 Task: Schedule a meeting in Outlook for 6/26/2023 from 8:00 AM to 8:30 AM.
Action: Mouse moved to (18, 59)
Screenshot: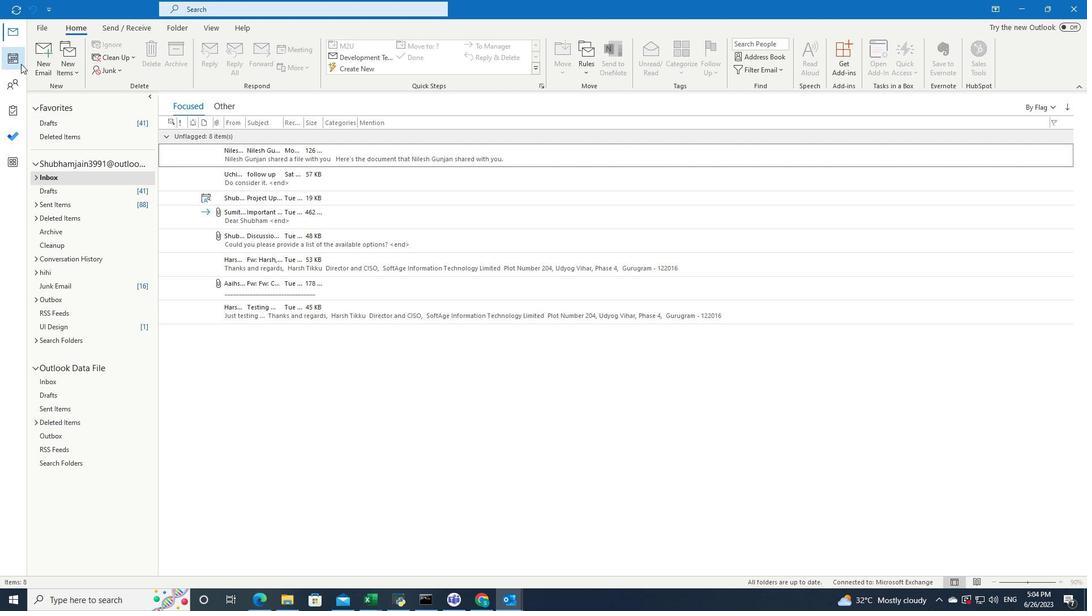 
Action: Mouse pressed left at (18, 59)
Screenshot: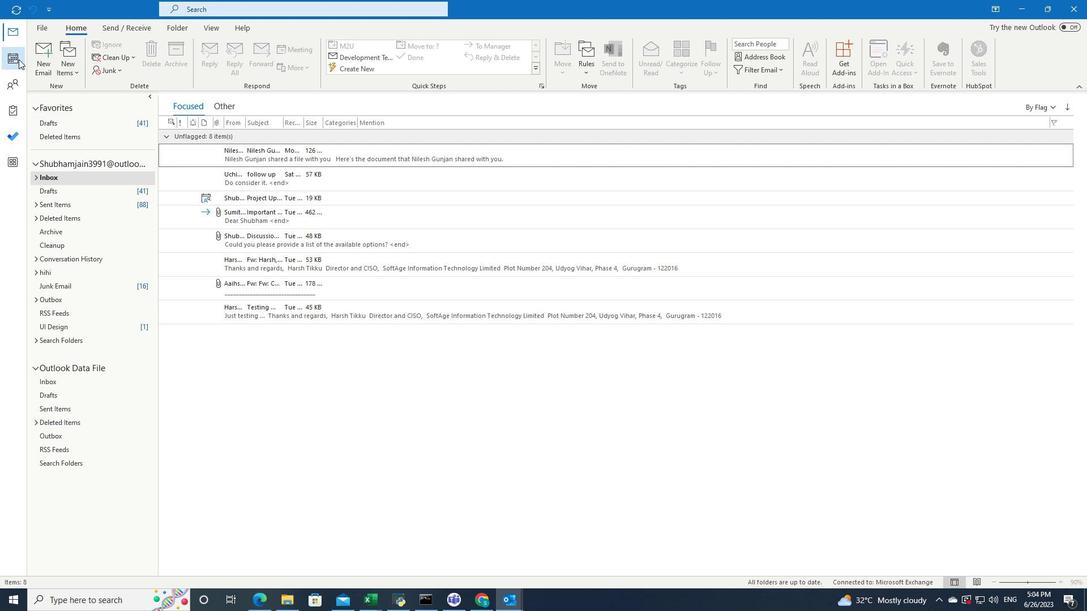 
Action: Mouse pressed left at (18, 59)
Screenshot: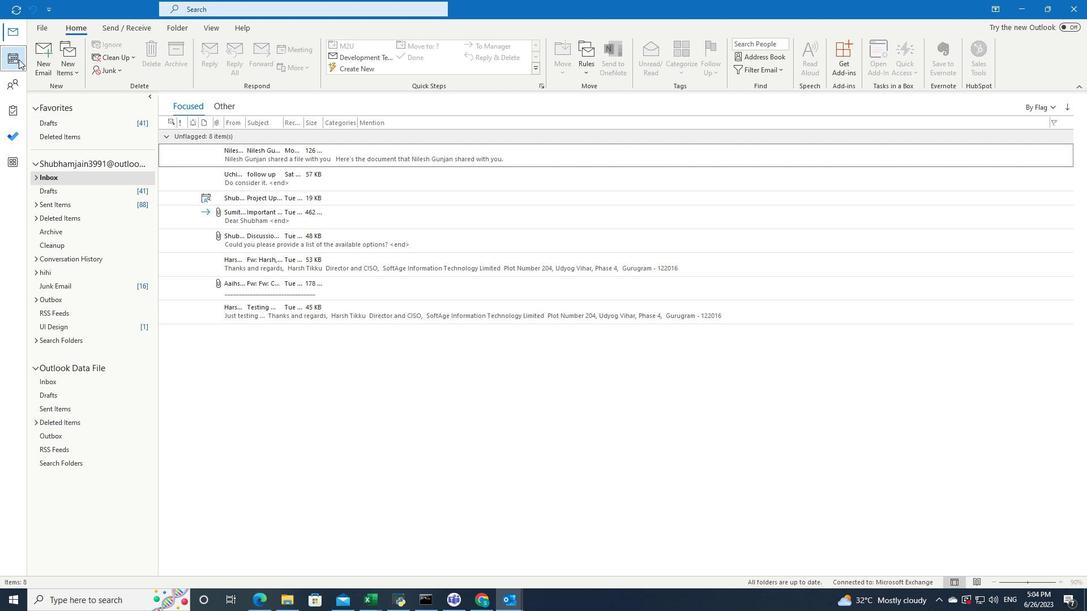 
Action: Mouse moved to (91, 58)
Screenshot: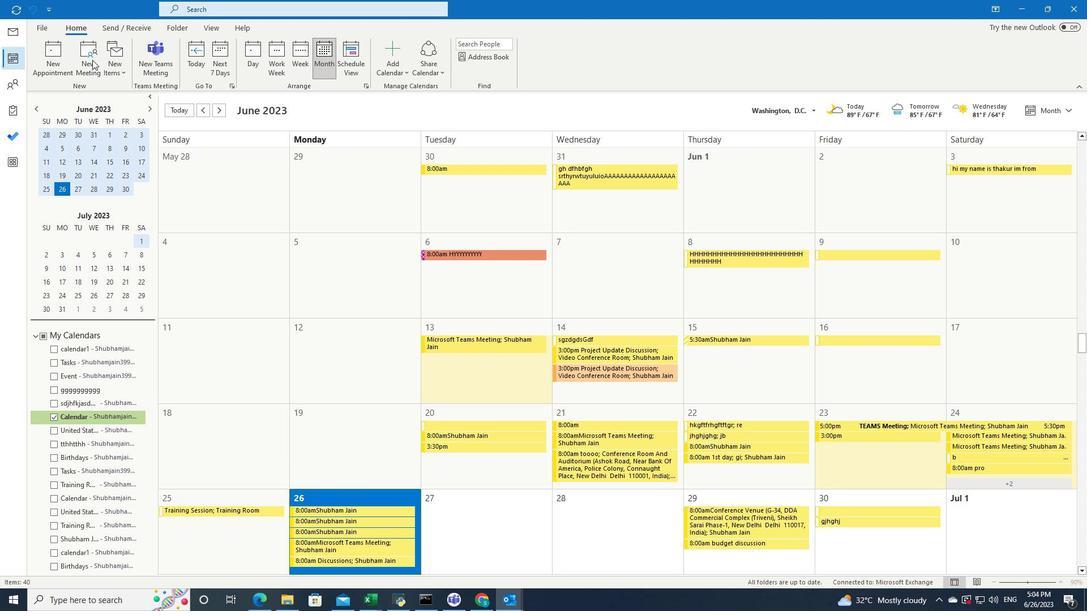 
Action: Mouse pressed left at (91, 58)
Screenshot: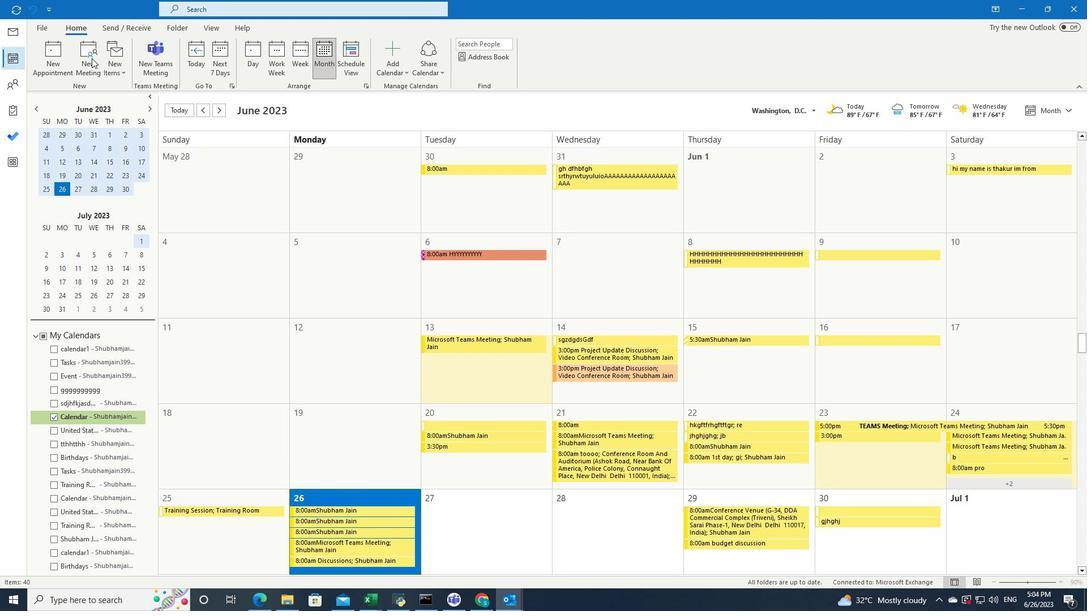 
Action: Mouse pressed left at (91, 58)
Screenshot: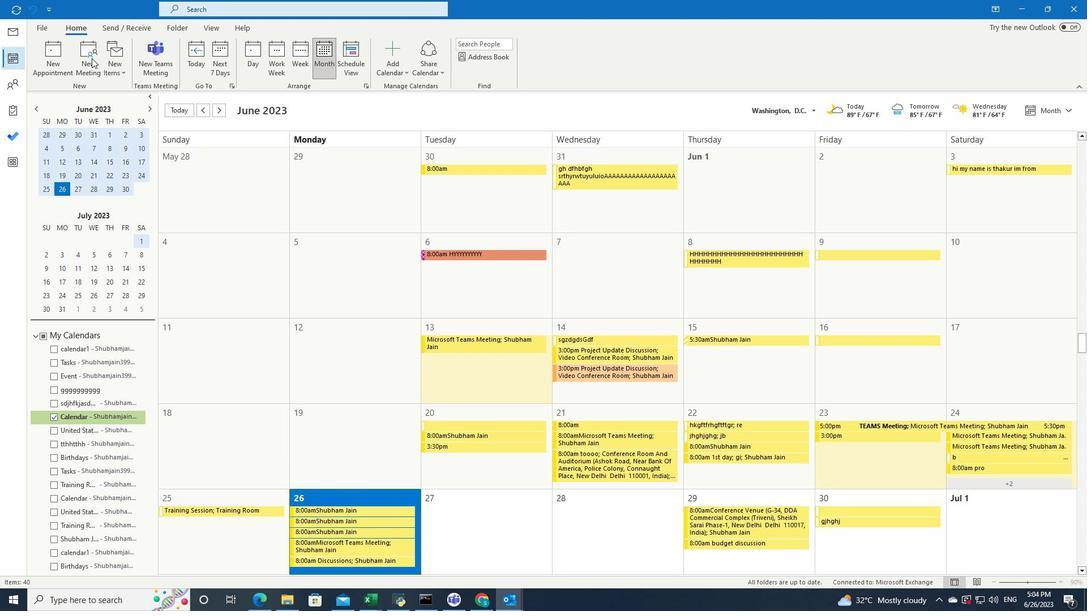 
Action: Mouse moved to (603, 64)
Screenshot: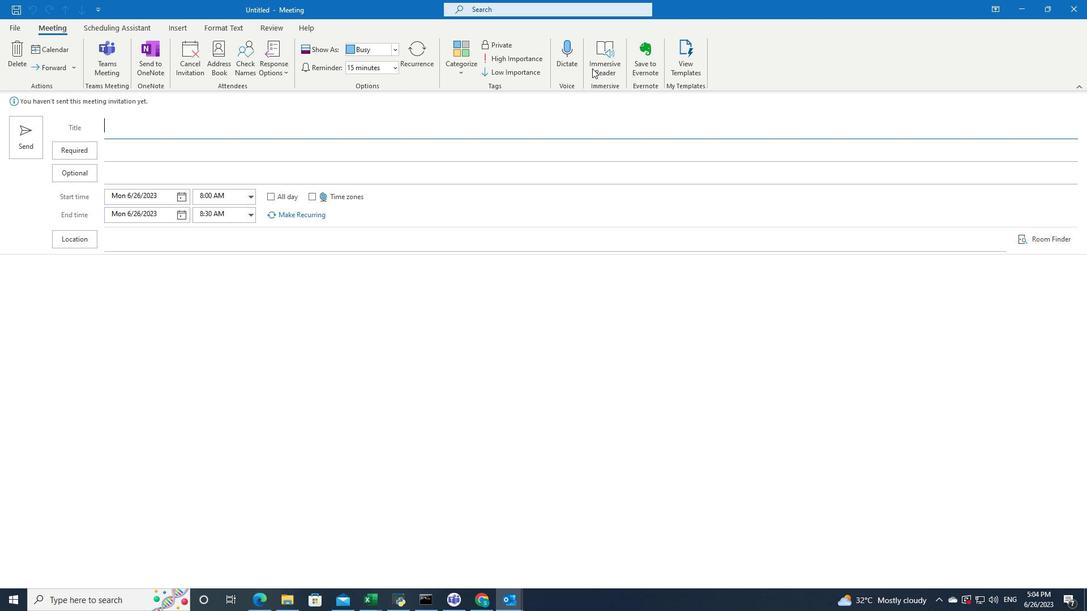 
Action: Mouse pressed left at (603, 64)
Screenshot: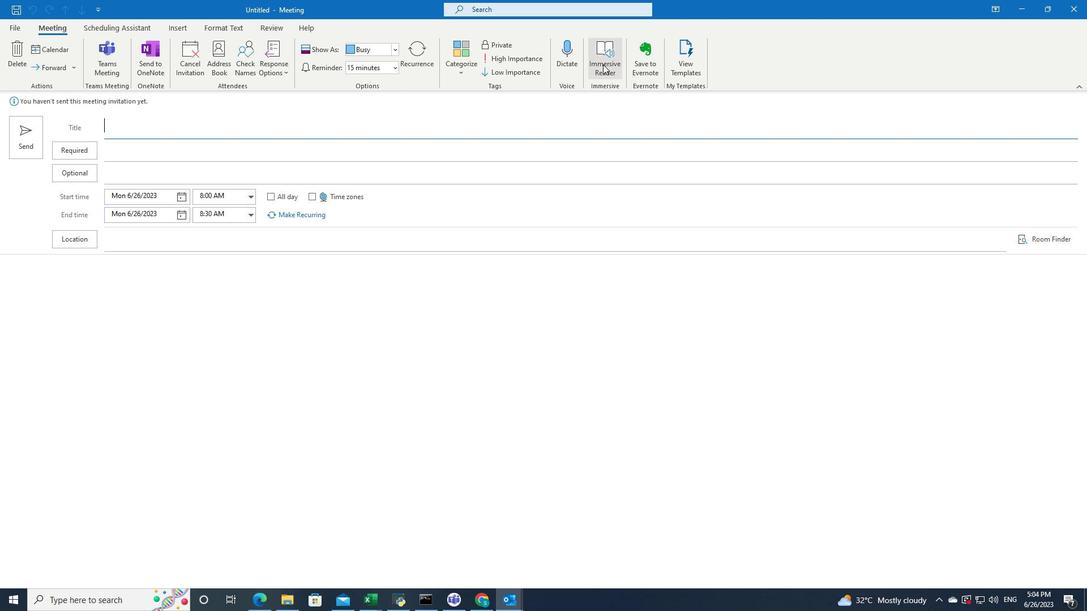 
Action: Mouse pressed left at (603, 64)
Screenshot: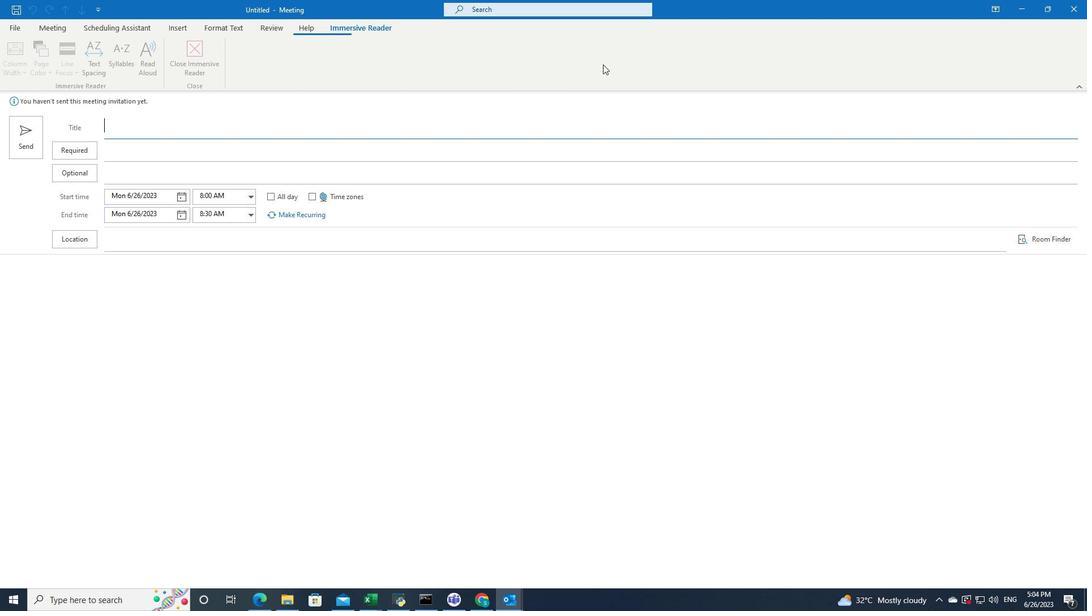 
Action: Mouse moved to (87, 302)
Screenshot: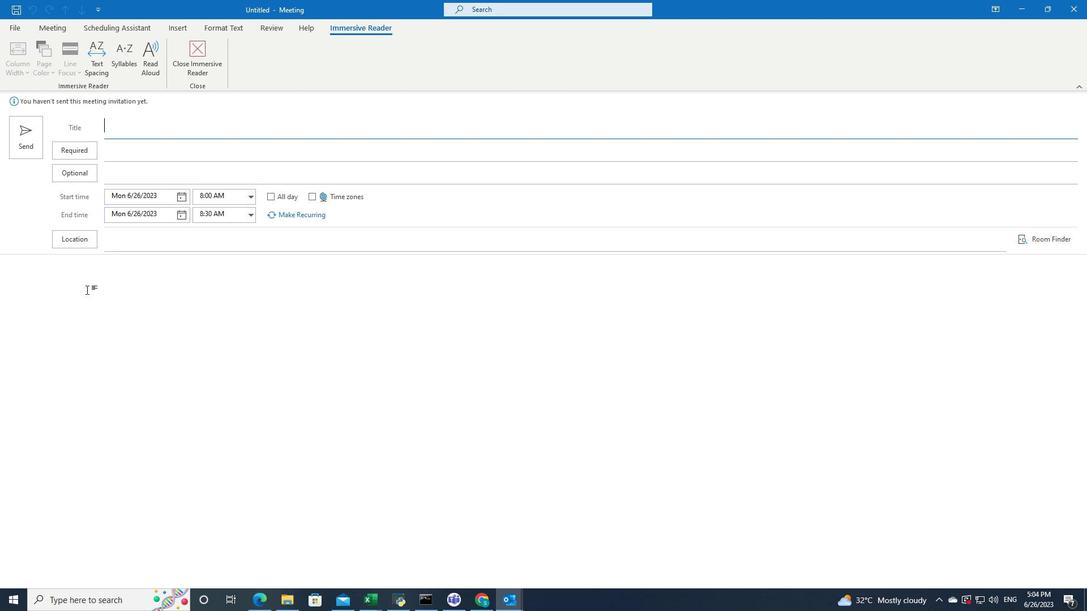 
Action: Mouse pressed left at (87, 302)
Screenshot: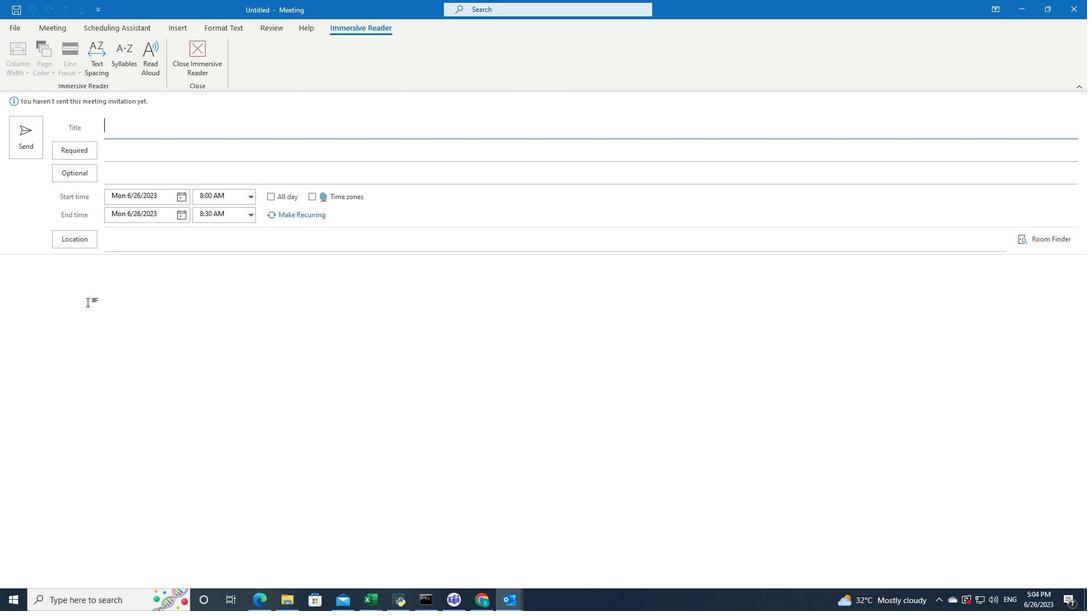 
Action: Mouse moved to (79, 69)
Screenshot: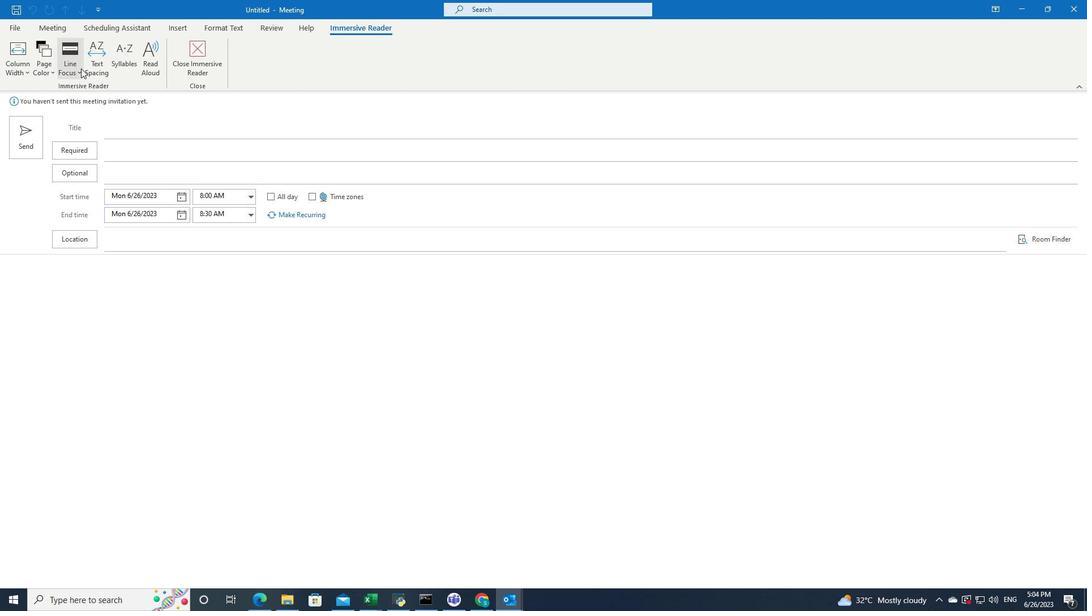 
Action: Mouse pressed left at (79, 69)
Screenshot: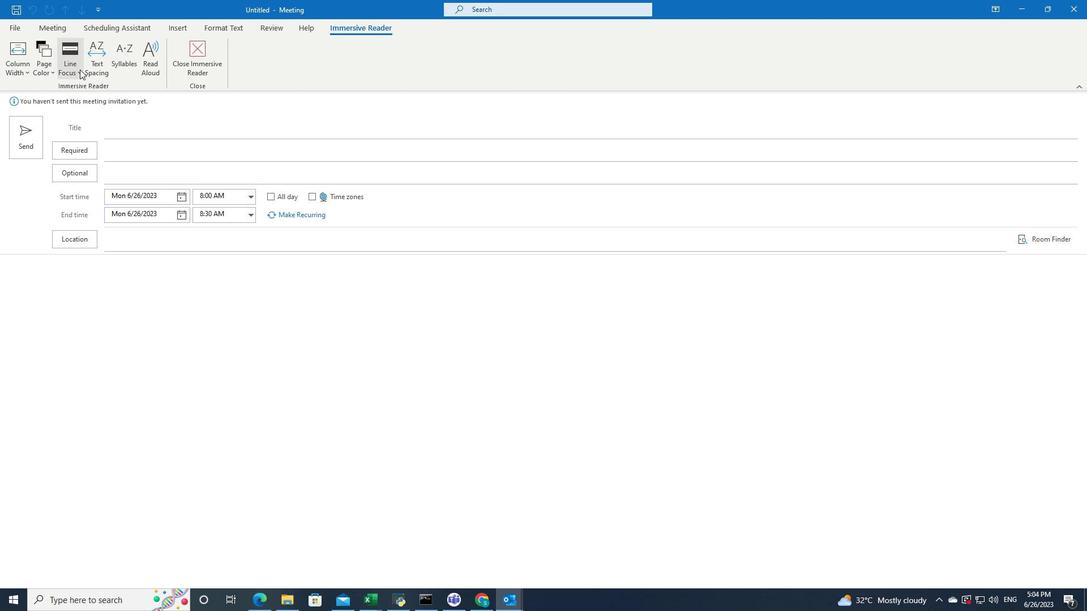 
Action: Mouse moved to (88, 148)
Screenshot: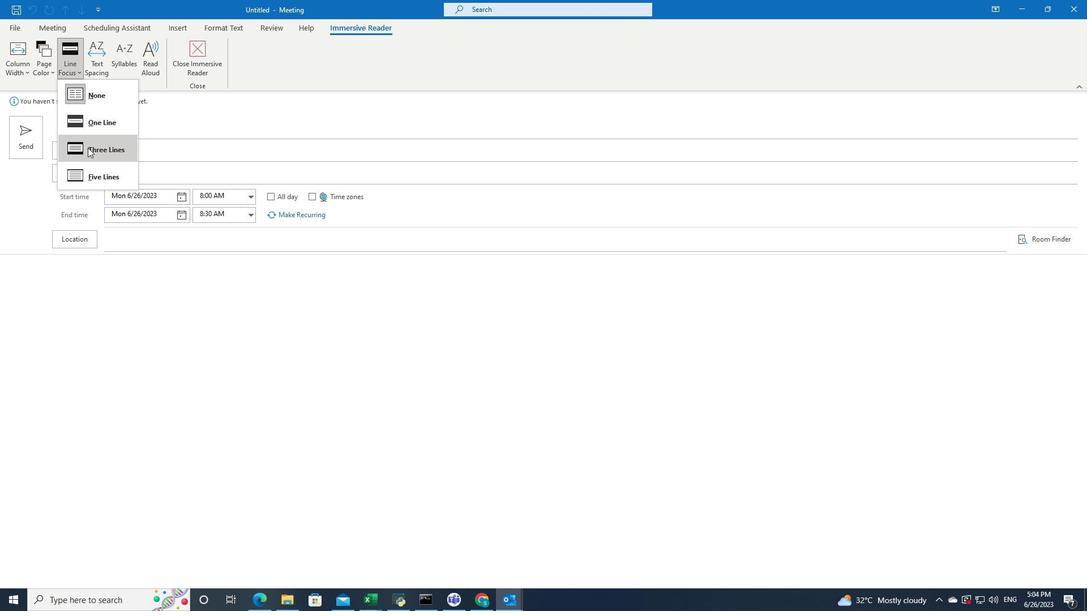 
Action: Mouse pressed left at (88, 148)
Screenshot: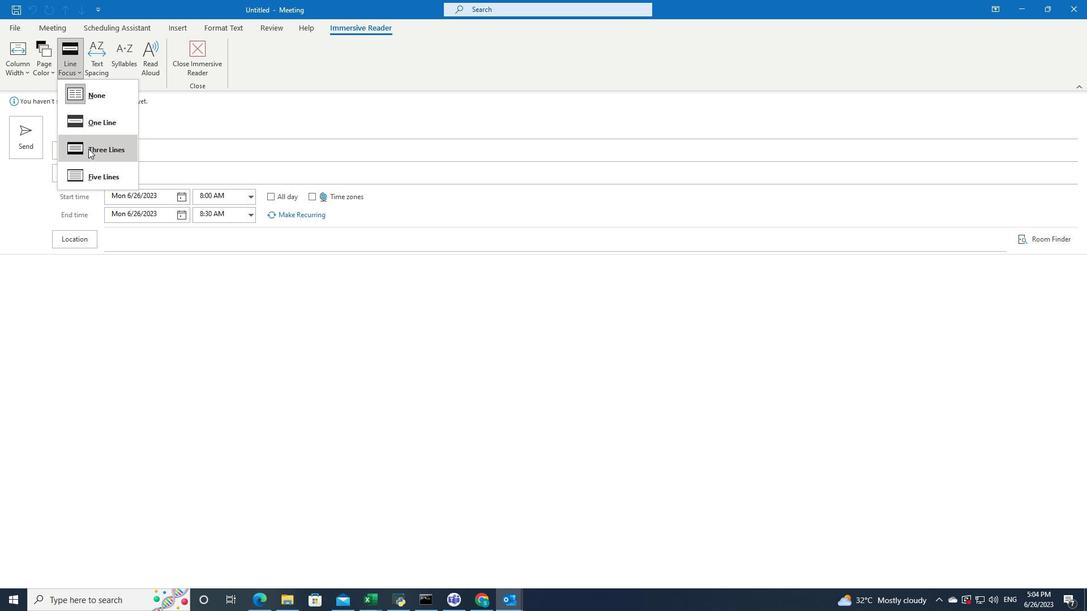 
